 Task: Add a column "Subject".
Action: Mouse moved to (493, 347)
Screenshot: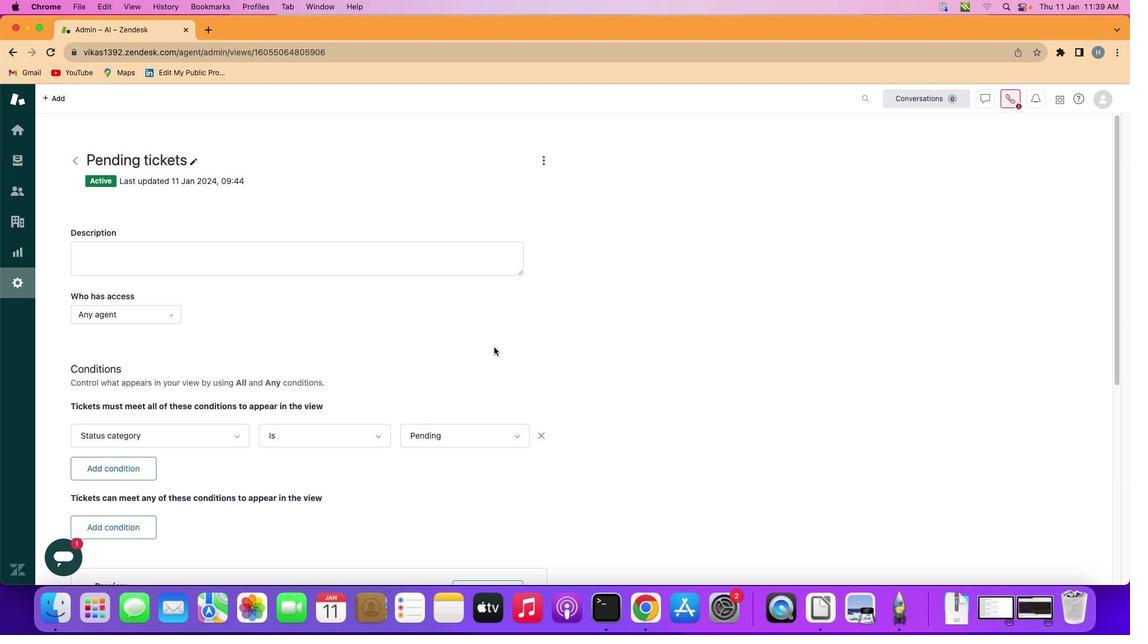 
Action: Mouse scrolled (493, 347) with delta (0, 0)
Screenshot: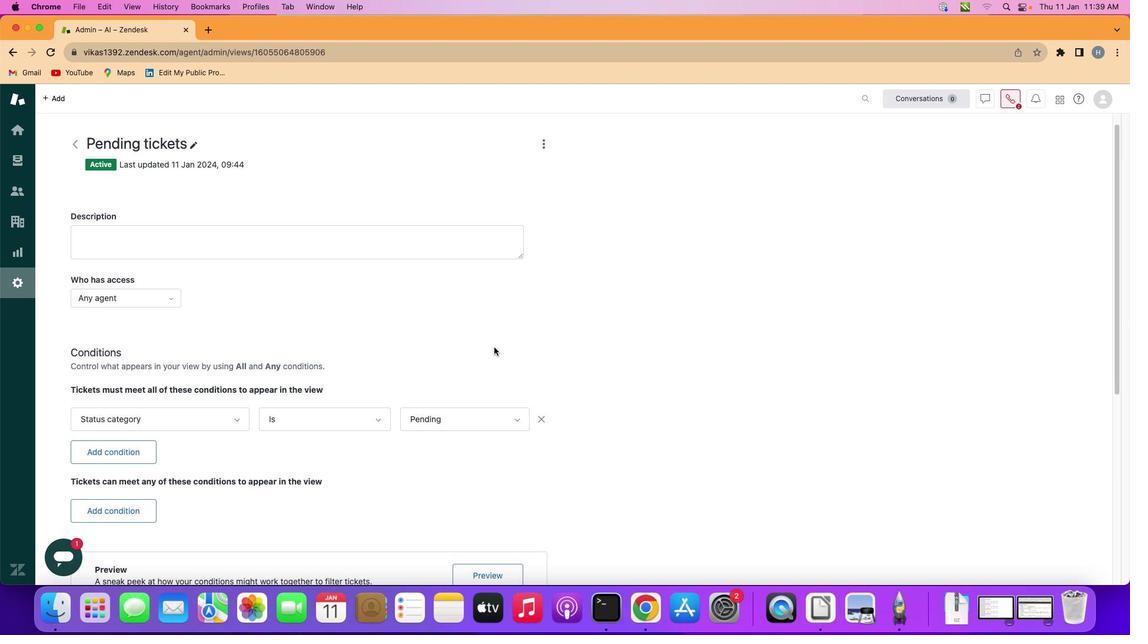 
Action: Mouse scrolled (493, 347) with delta (0, 0)
Screenshot: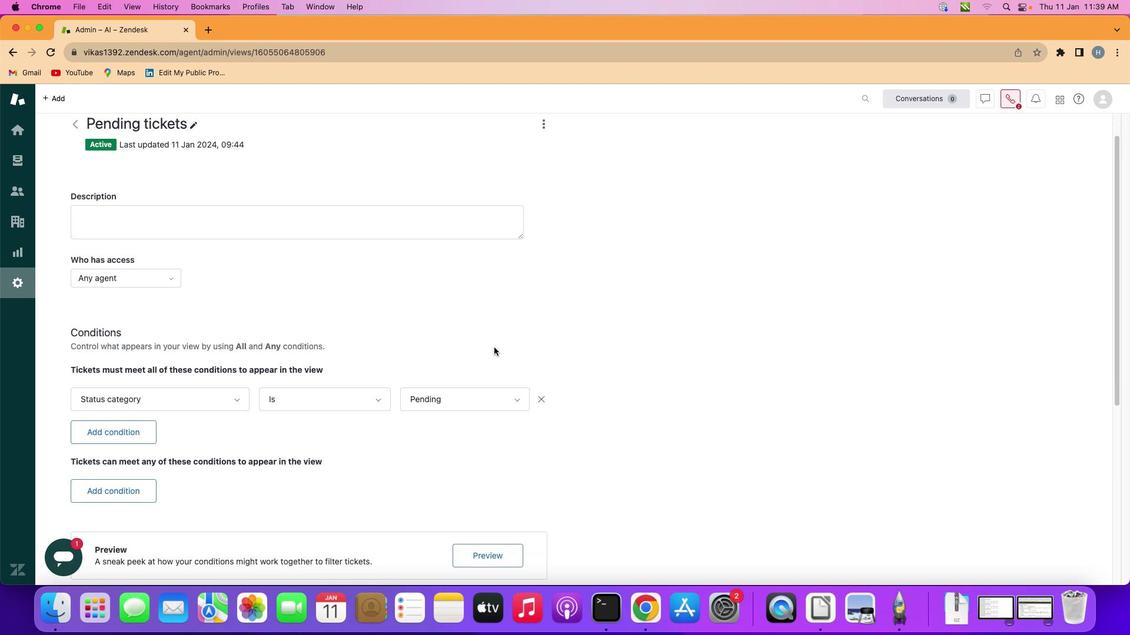 
Action: Mouse scrolled (493, 347) with delta (0, 0)
Screenshot: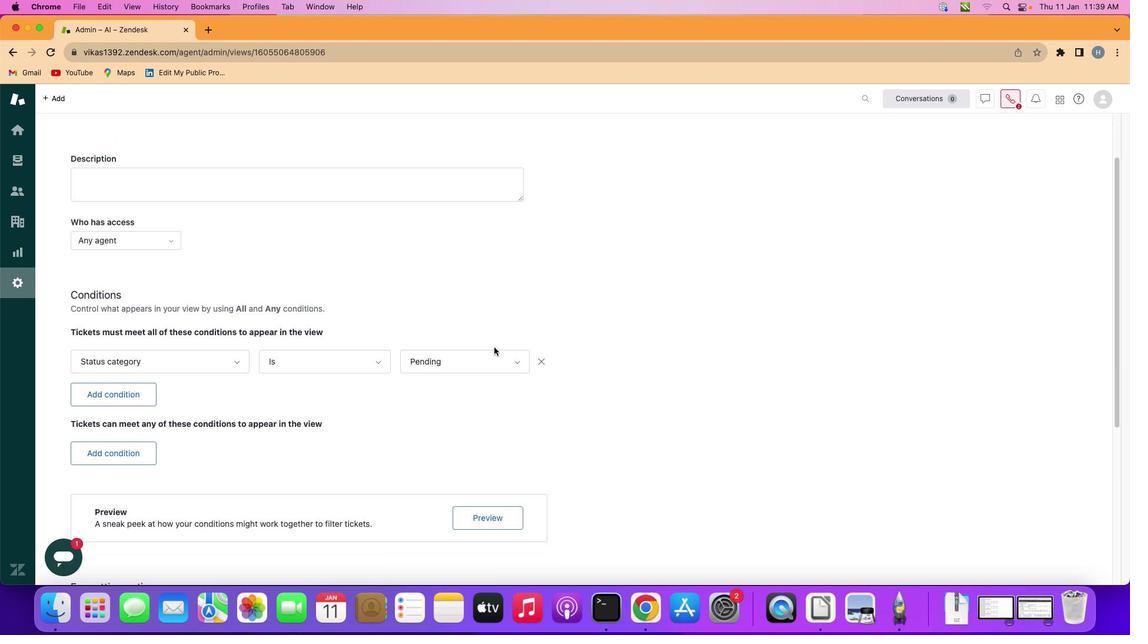 
Action: Mouse scrolled (493, 347) with delta (0, 0)
Screenshot: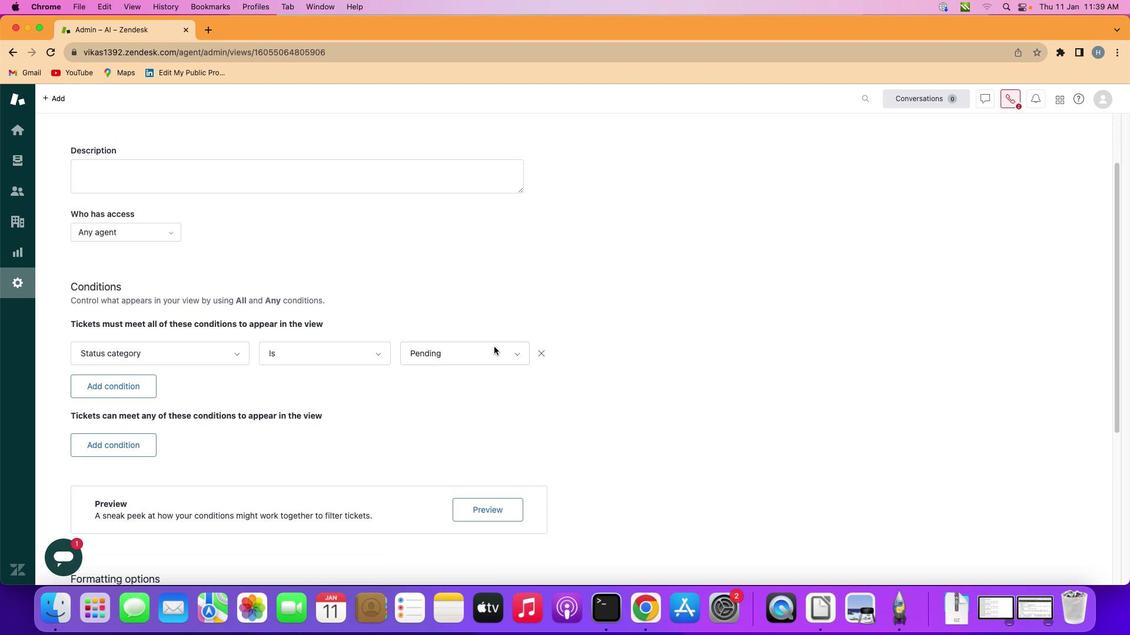 
Action: Mouse moved to (494, 347)
Screenshot: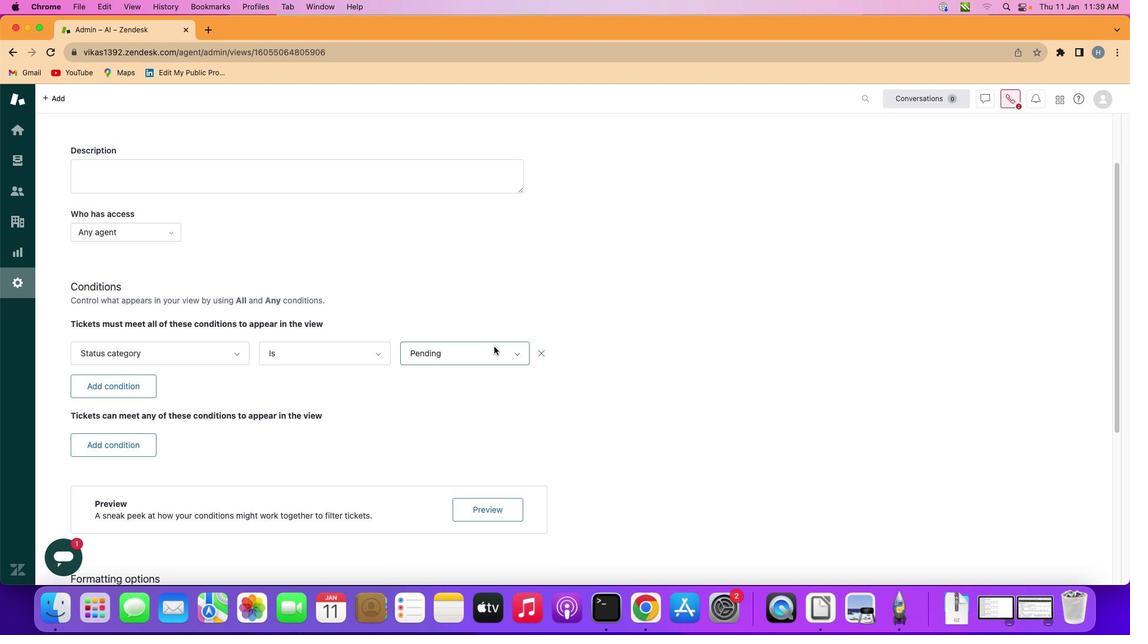 
Action: Mouse scrolled (494, 347) with delta (0, 0)
Screenshot: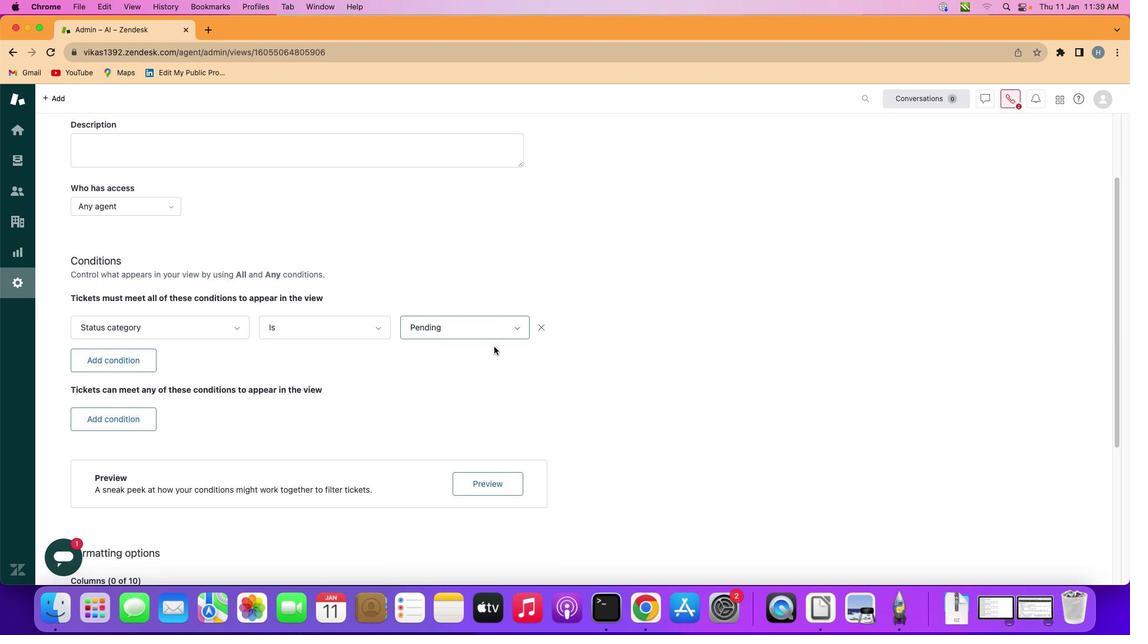 
Action: Mouse scrolled (494, 347) with delta (0, 0)
Screenshot: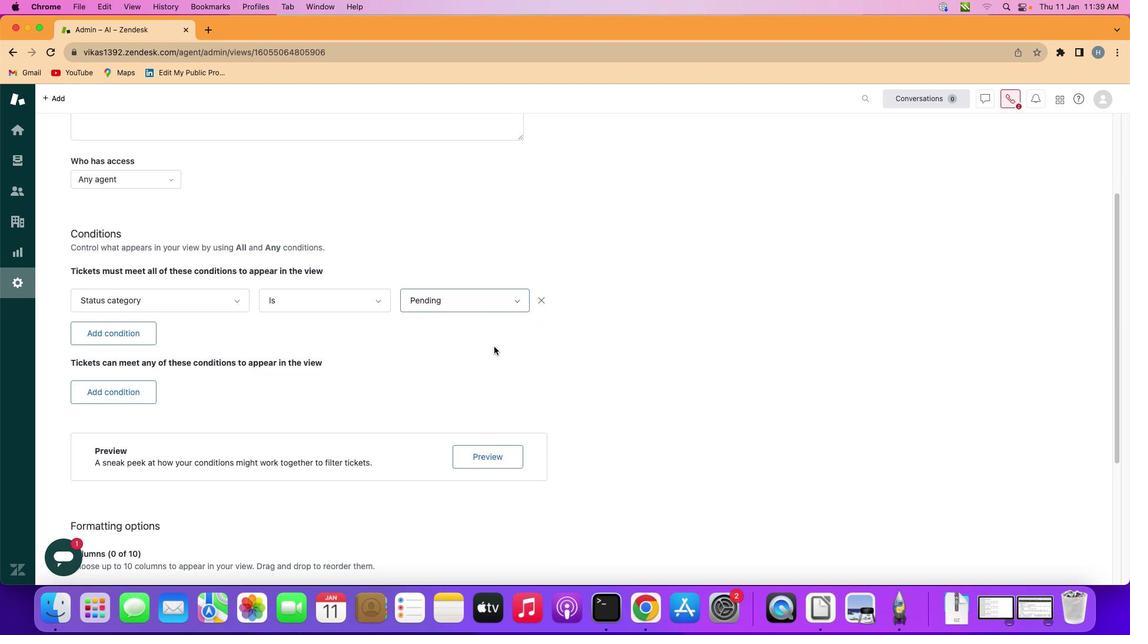 
Action: Mouse scrolled (494, 347) with delta (0, 0)
Screenshot: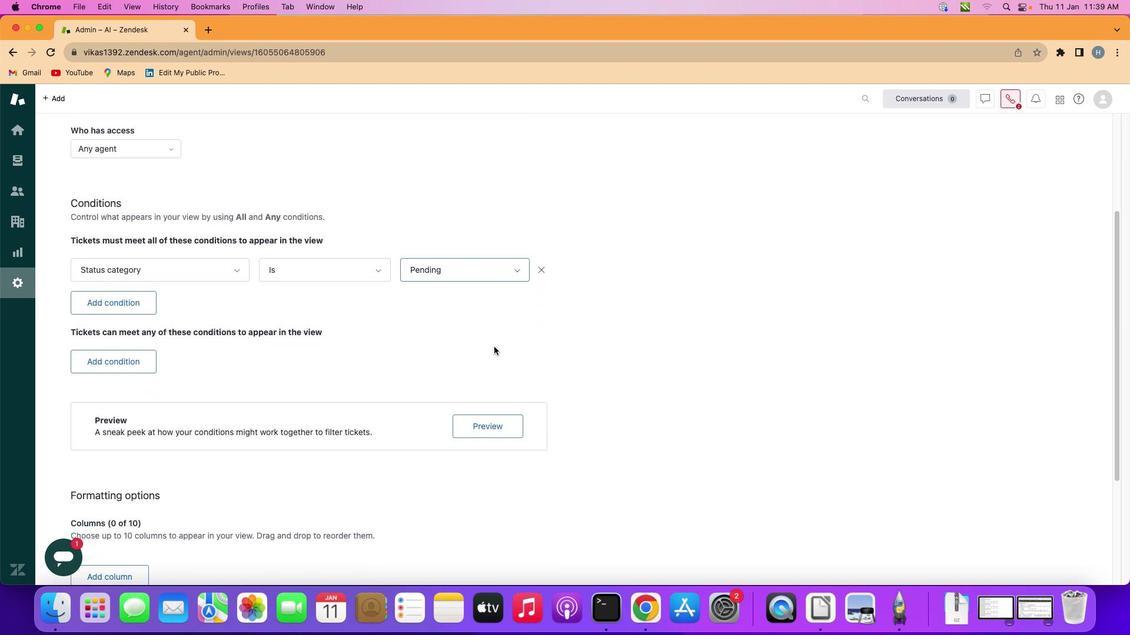 
Action: Mouse scrolled (494, 347) with delta (0, 0)
Screenshot: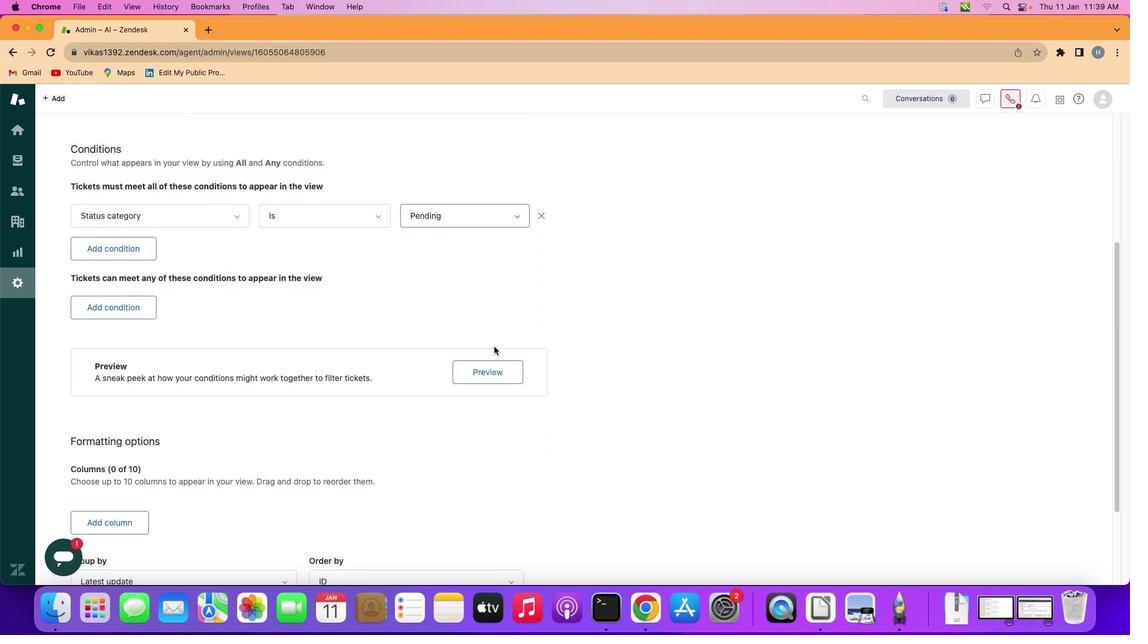 
Action: Mouse scrolled (494, 347) with delta (0, -1)
Screenshot: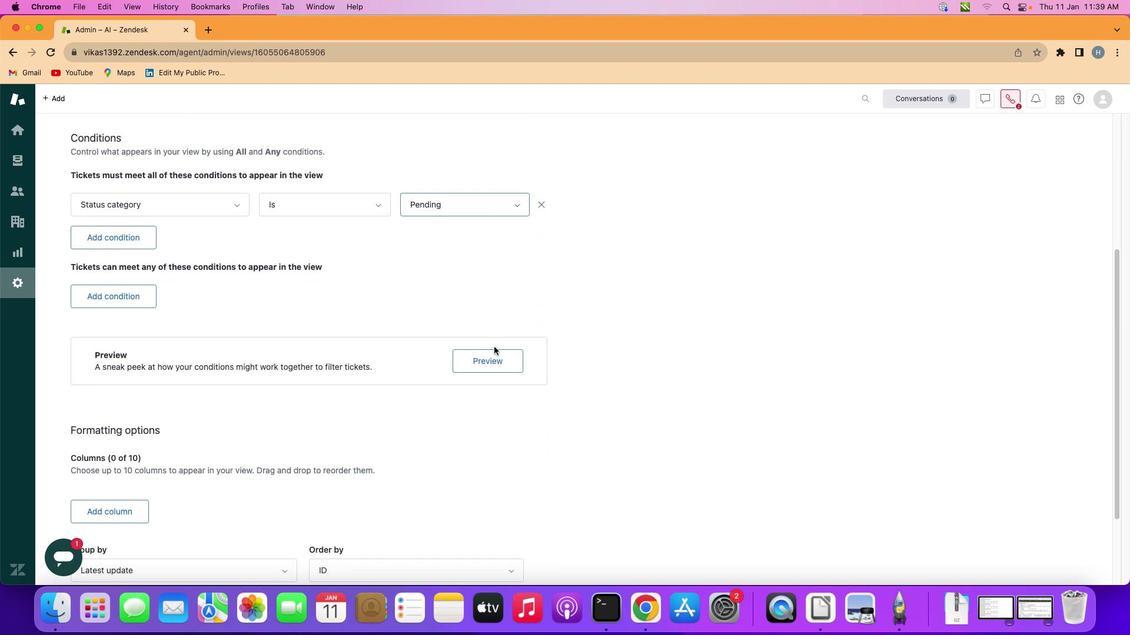 
Action: Mouse scrolled (494, 347) with delta (0, 0)
Screenshot: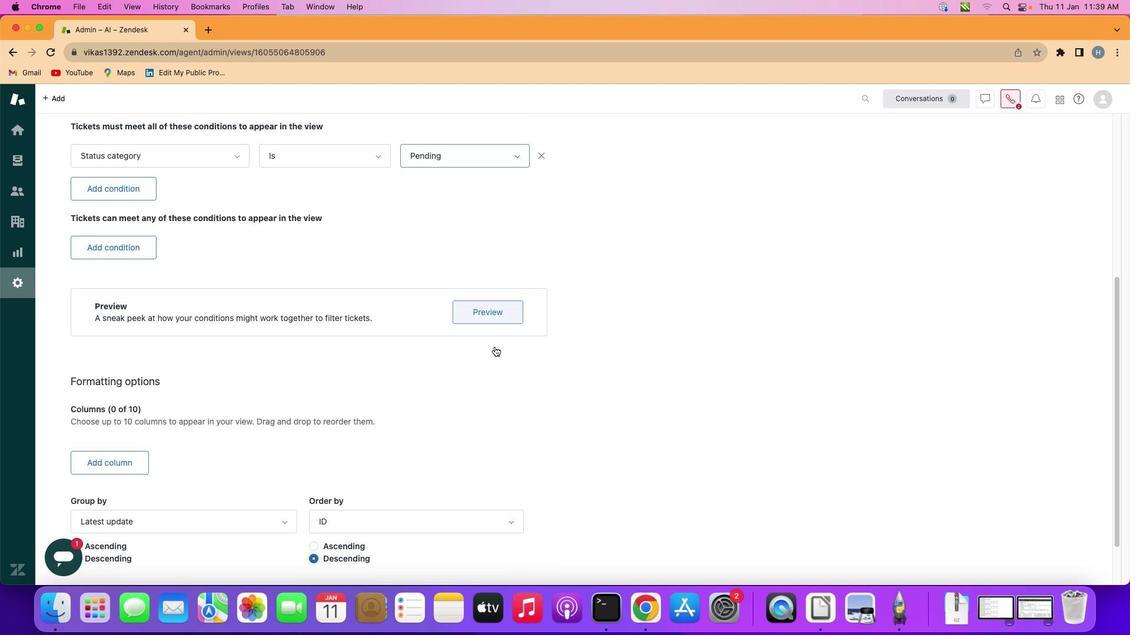 
Action: Mouse scrolled (494, 347) with delta (0, 0)
Screenshot: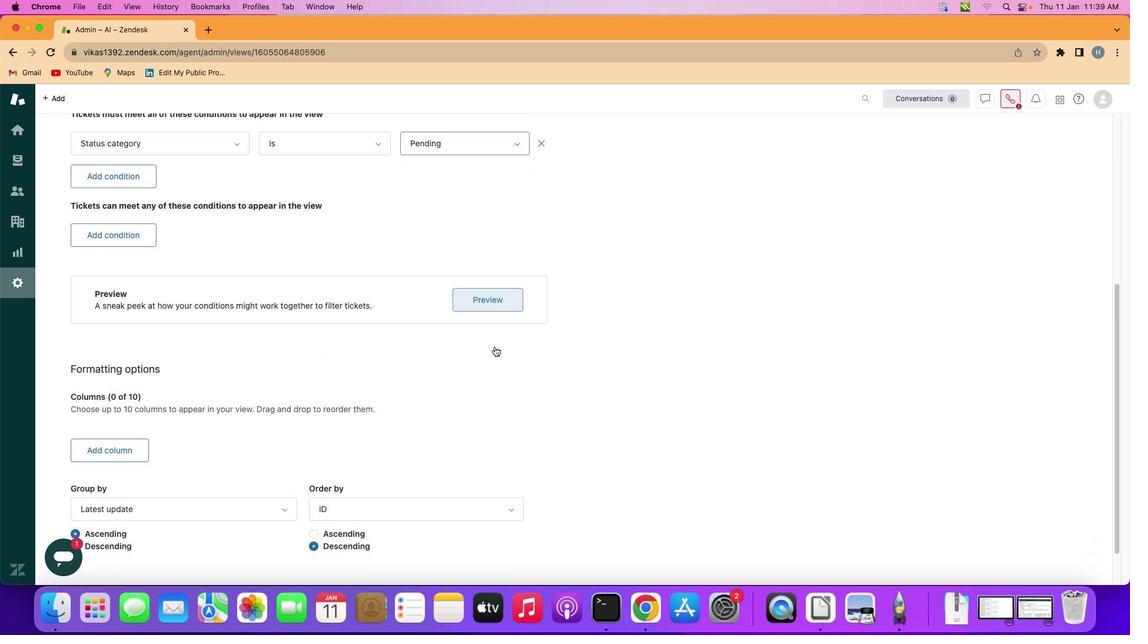 
Action: Mouse scrolled (494, 347) with delta (0, -1)
Screenshot: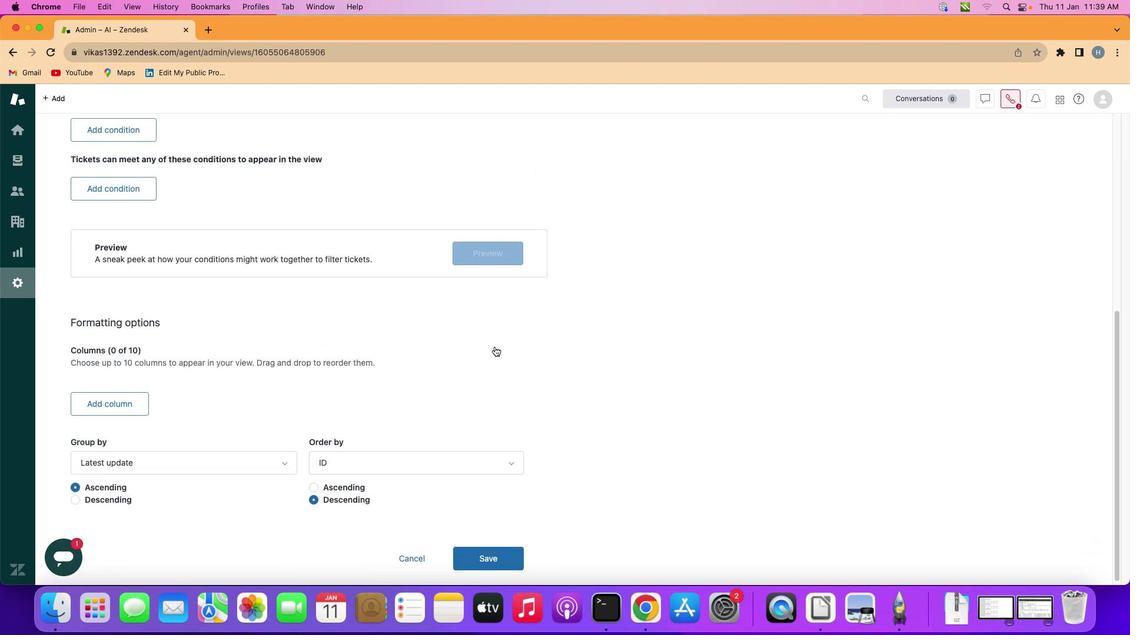 
Action: Mouse moved to (494, 346)
Screenshot: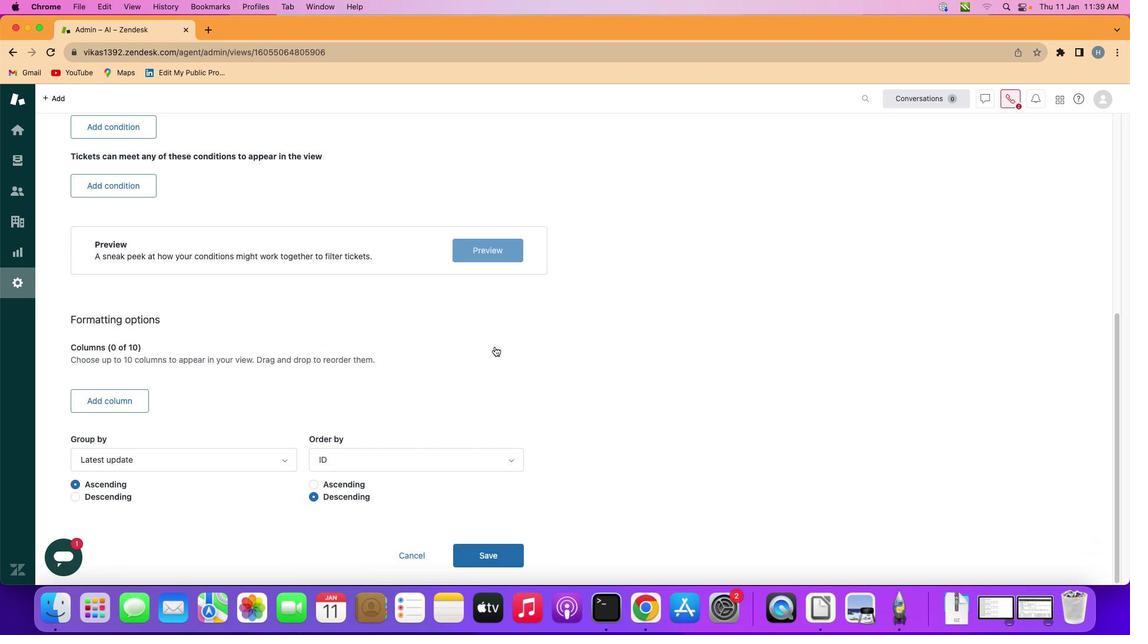 
Action: Mouse scrolled (494, 346) with delta (0, -1)
Screenshot: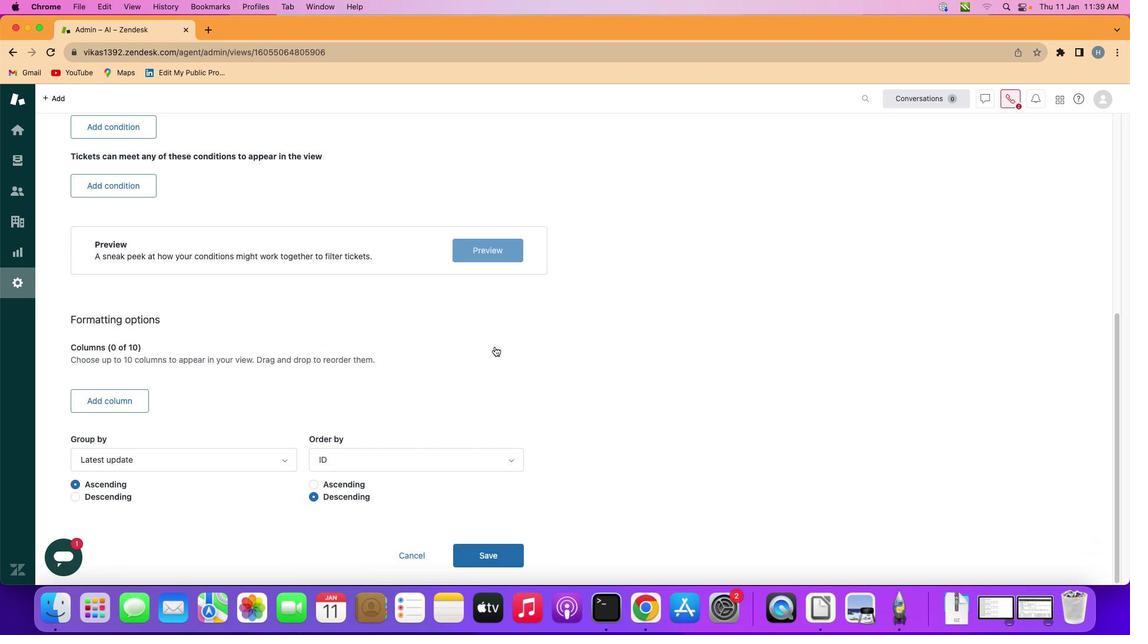 
Action: Mouse scrolled (494, 346) with delta (0, -1)
Screenshot: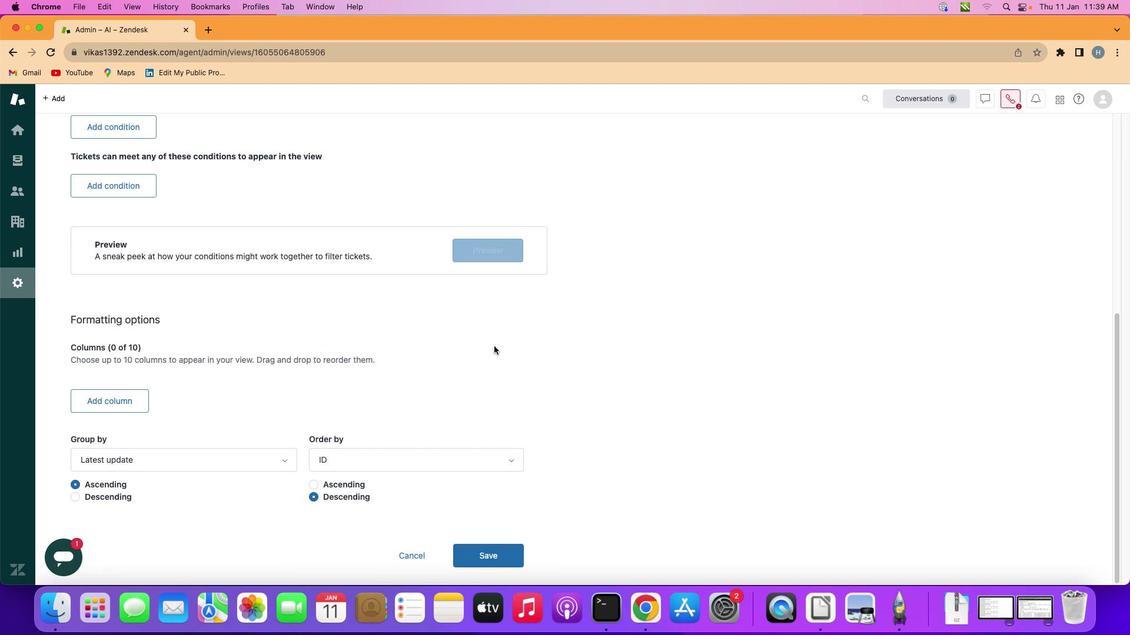 
Action: Mouse moved to (126, 404)
Screenshot: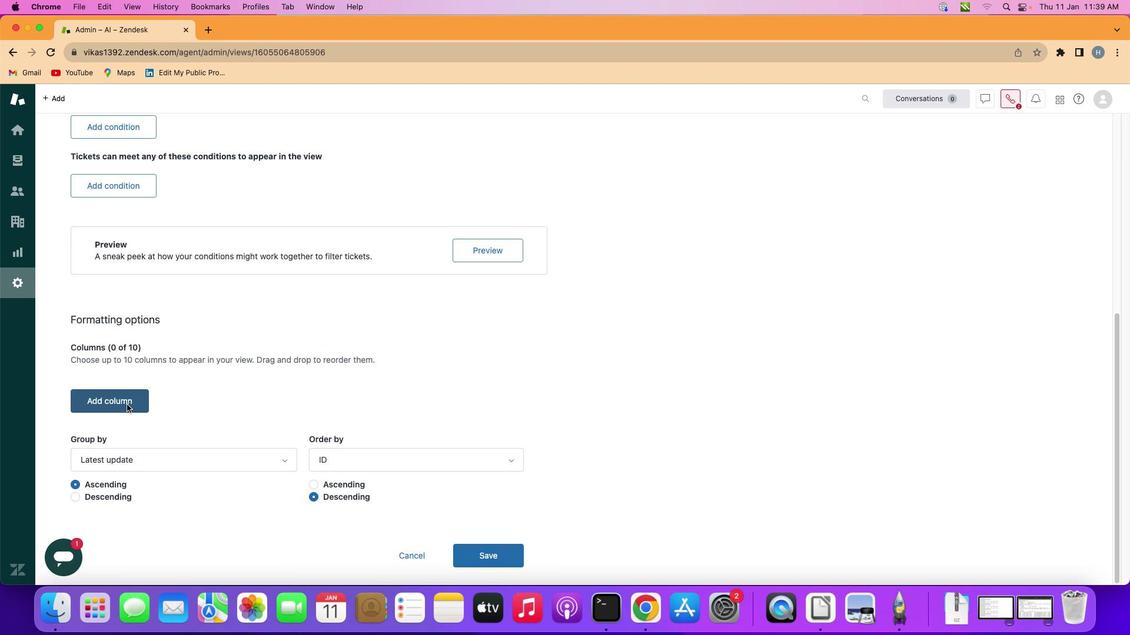 
Action: Mouse pressed left at (126, 404)
Screenshot: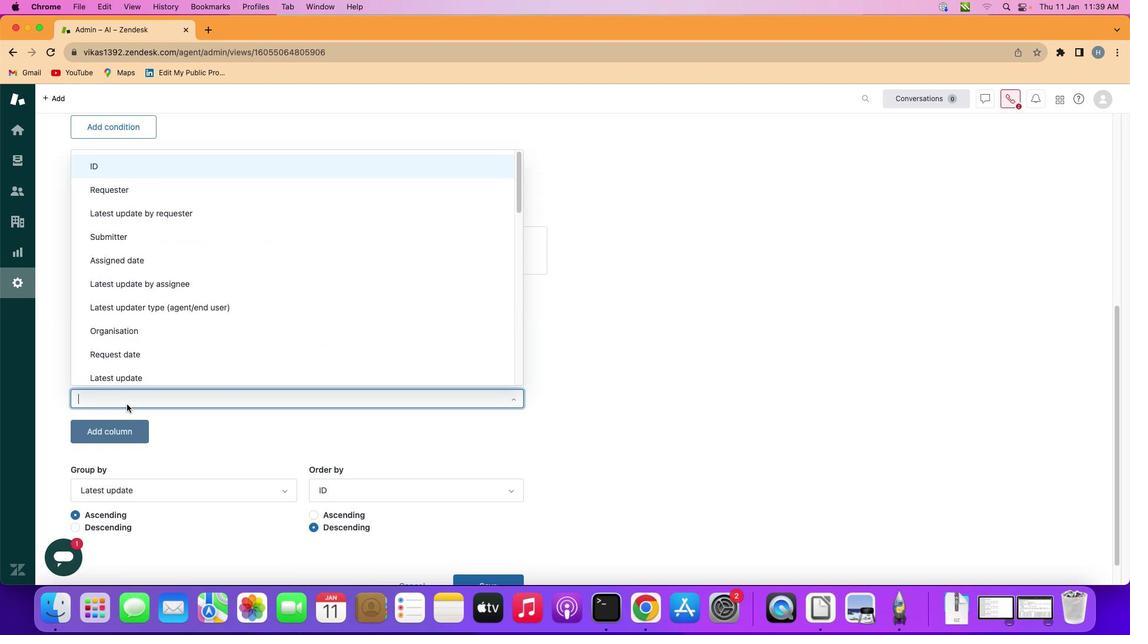 
Action: Mouse moved to (291, 308)
Screenshot: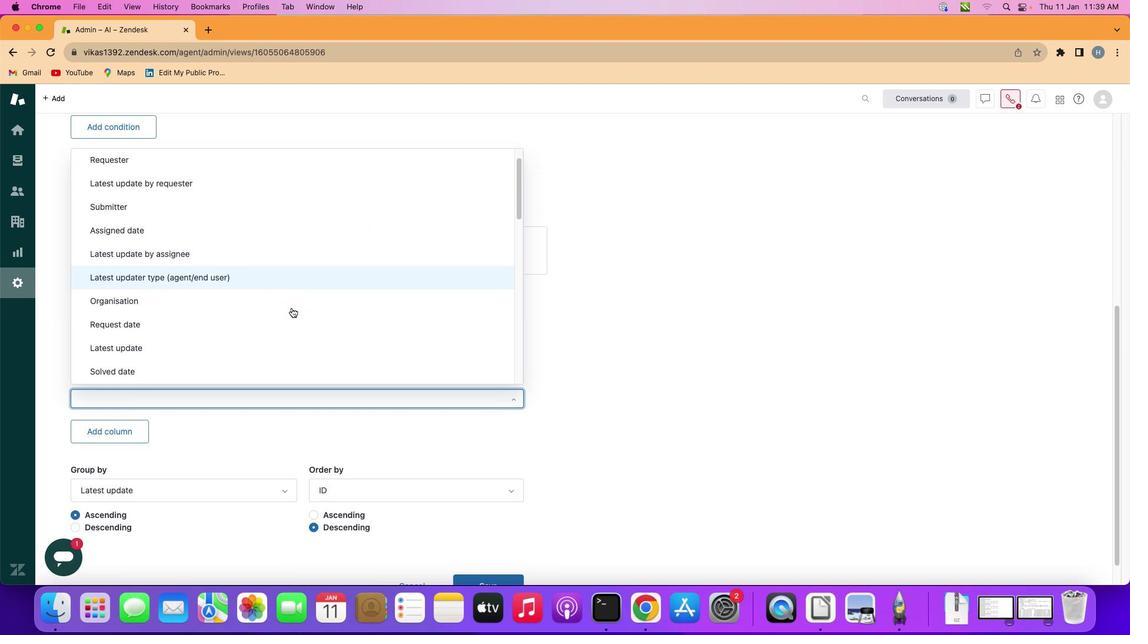 
Action: Mouse scrolled (291, 308) with delta (0, 0)
Screenshot: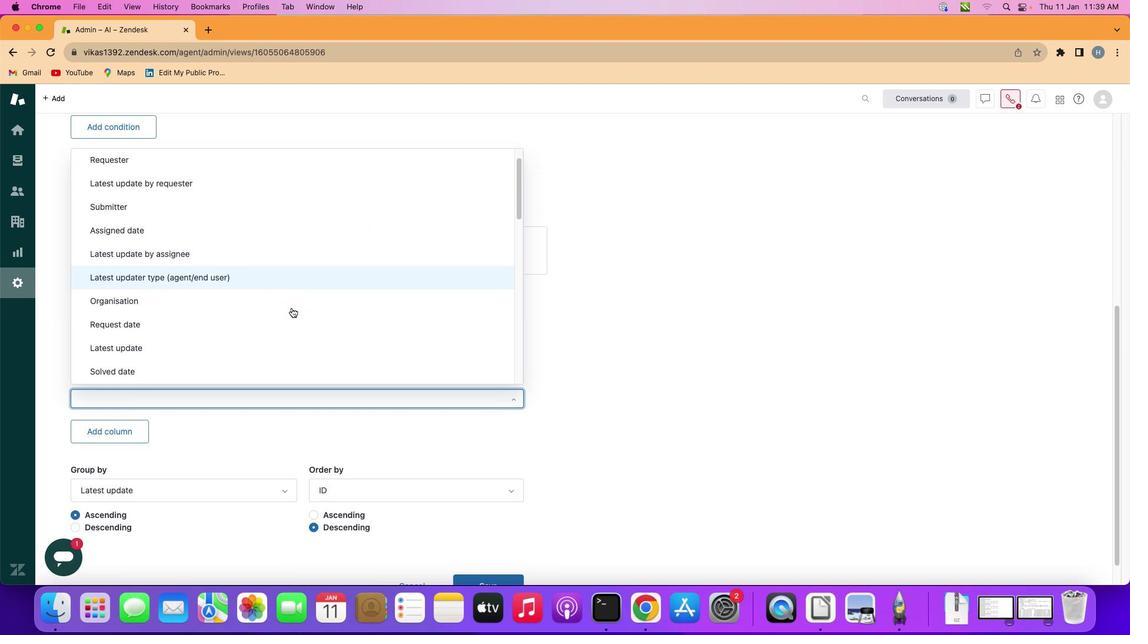 
Action: Mouse moved to (291, 308)
Screenshot: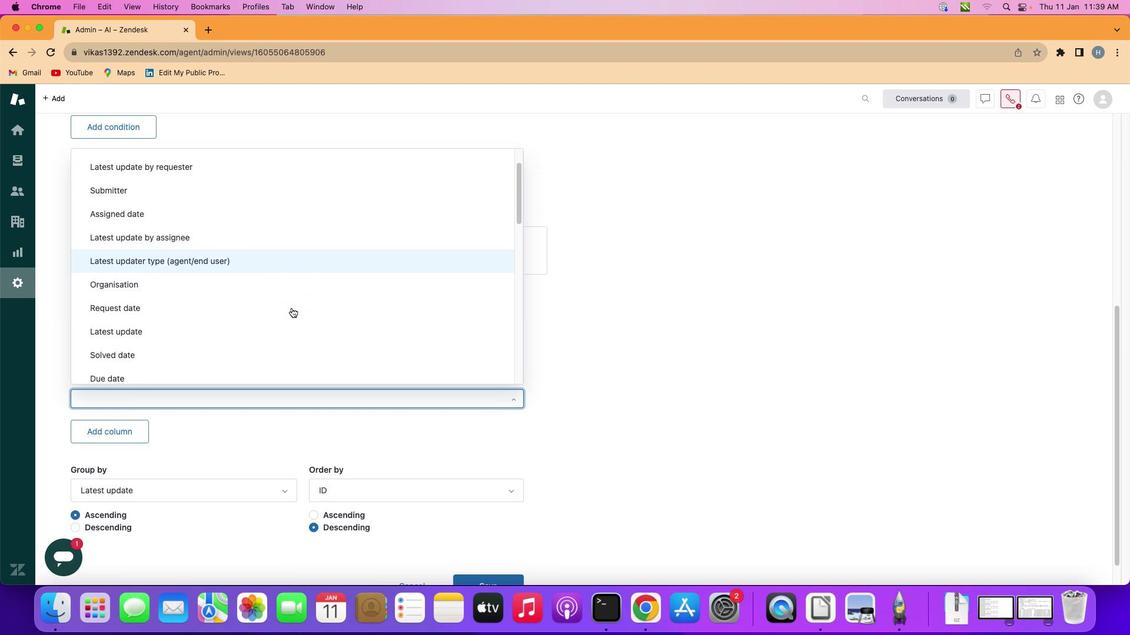 
Action: Mouse scrolled (291, 308) with delta (0, 0)
Screenshot: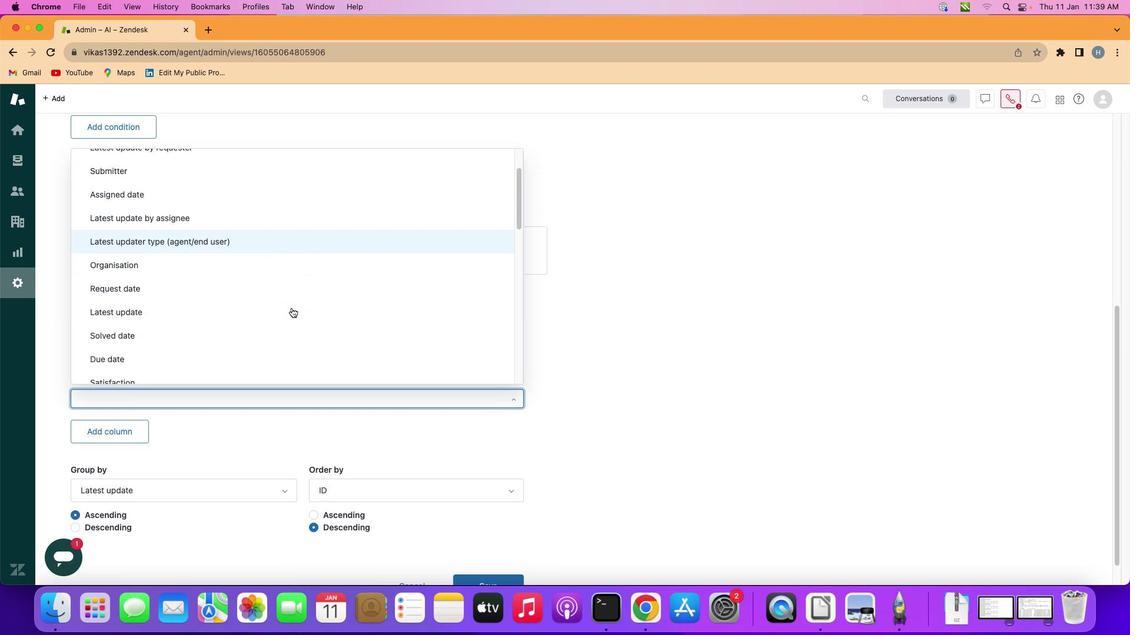 
Action: Mouse scrolled (291, 308) with delta (0, 0)
Screenshot: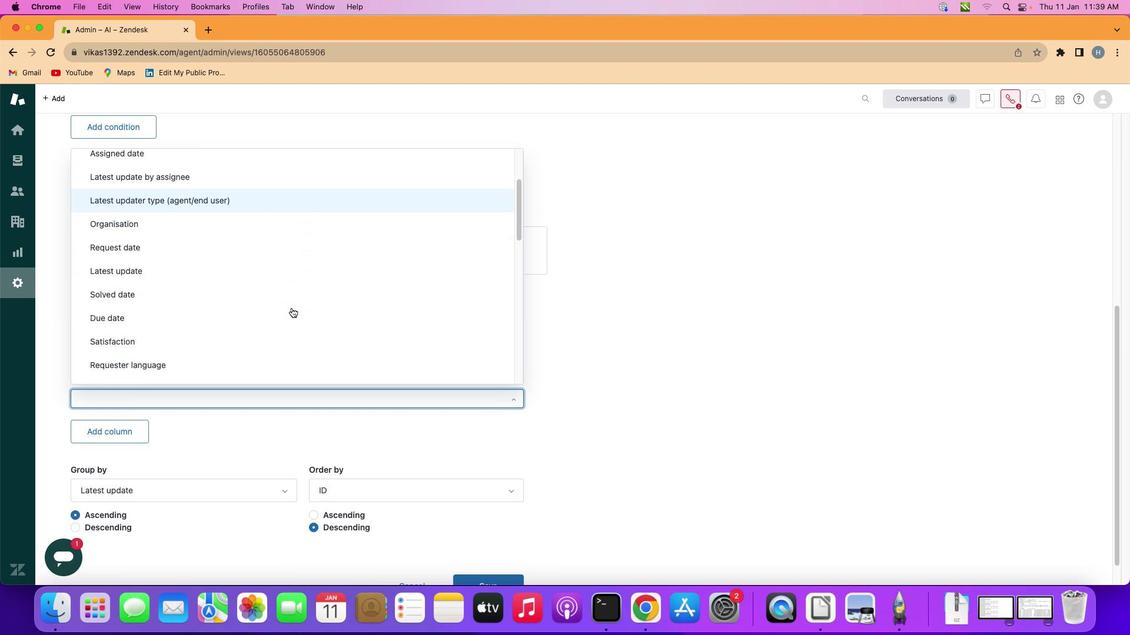 
Action: Mouse scrolled (291, 308) with delta (0, -1)
Screenshot: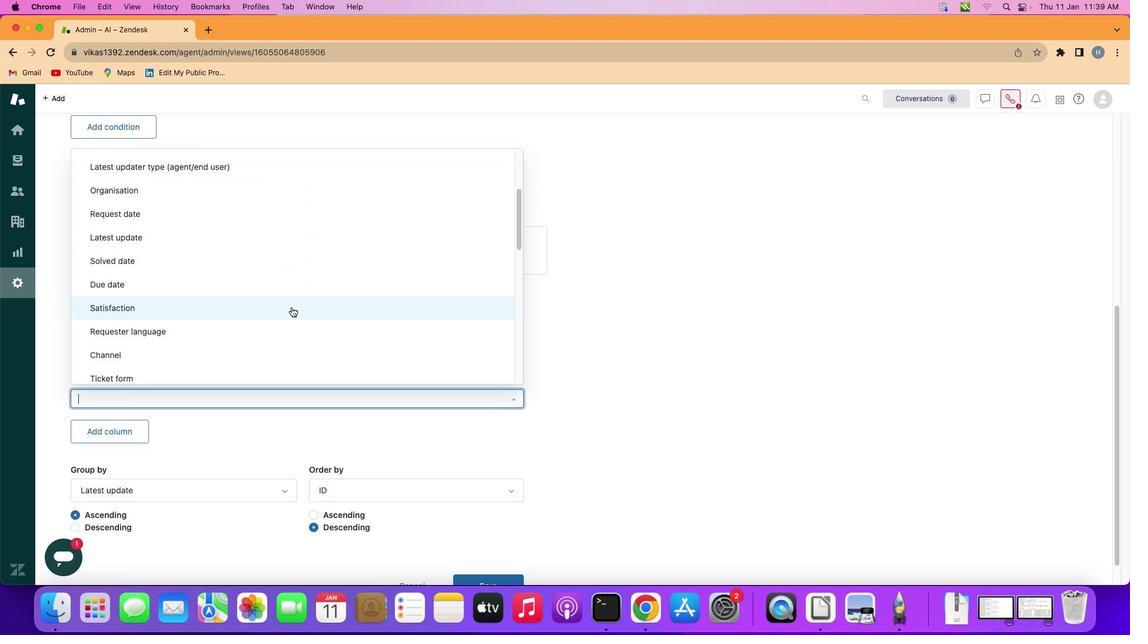 
Action: Mouse scrolled (291, 308) with delta (0, -1)
Screenshot: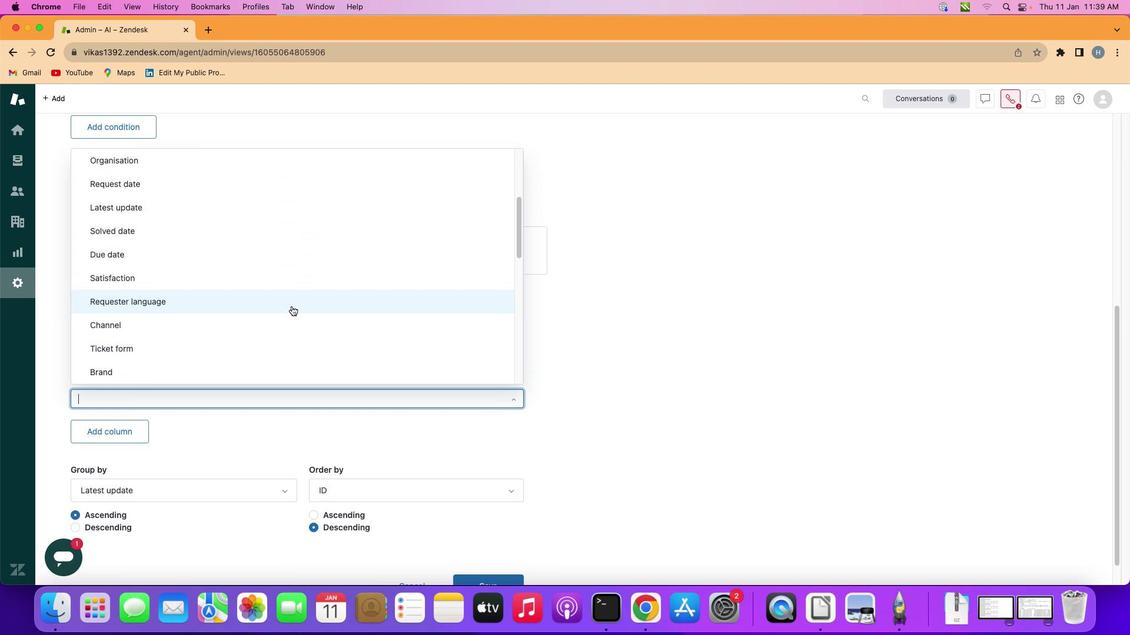
Action: Mouse moved to (292, 304)
Screenshot: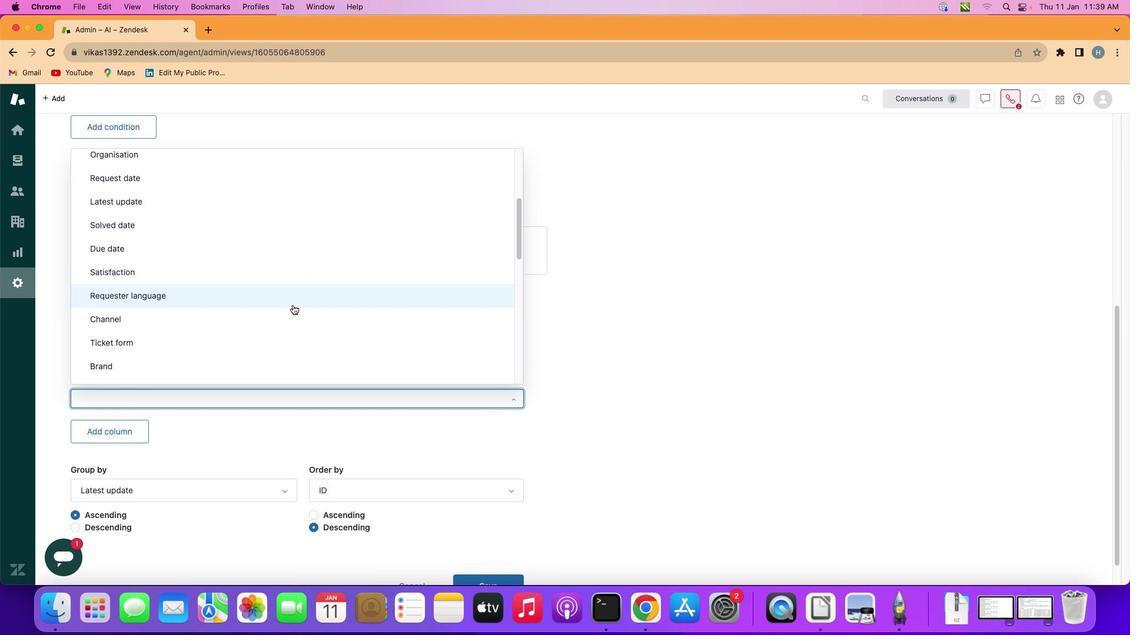 
Action: Mouse scrolled (292, 304) with delta (0, 0)
Screenshot: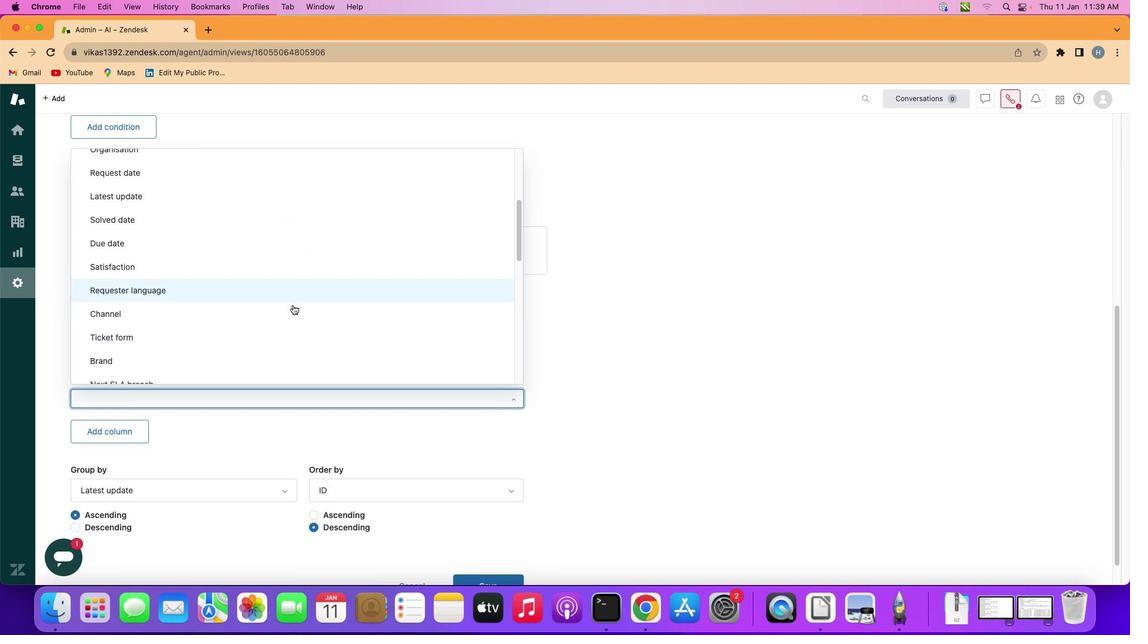 
Action: Mouse scrolled (292, 304) with delta (0, 0)
Screenshot: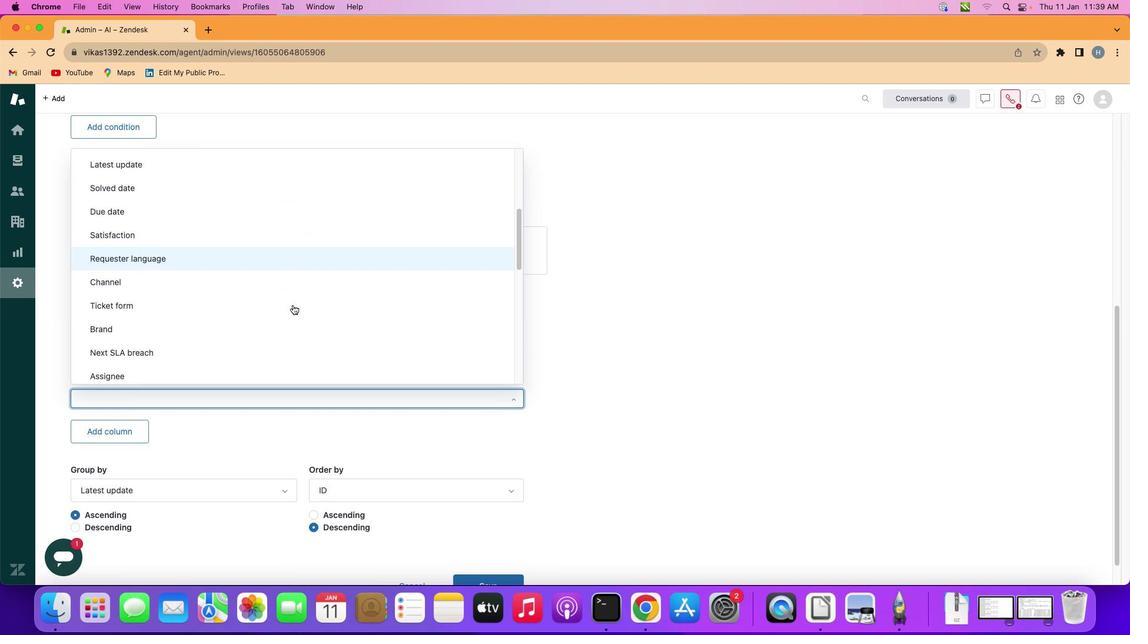 
Action: Mouse scrolled (292, 304) with delta (0, 0)
Screenshot: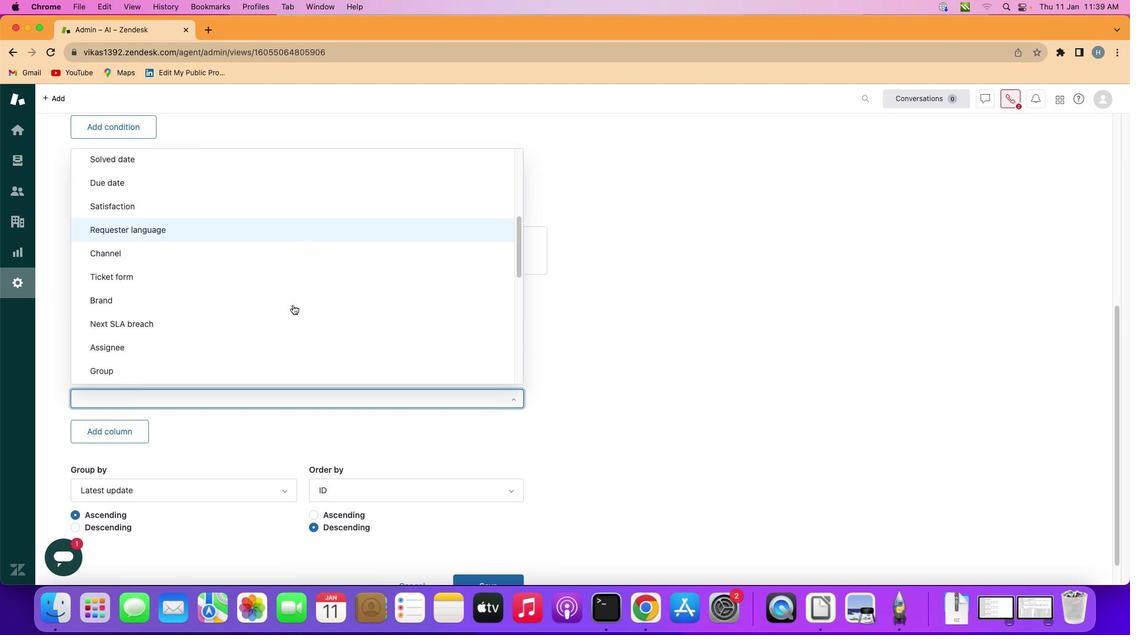 
Action: Mouse scrolled (292, 304) with delta (0, 0)
Screenshot: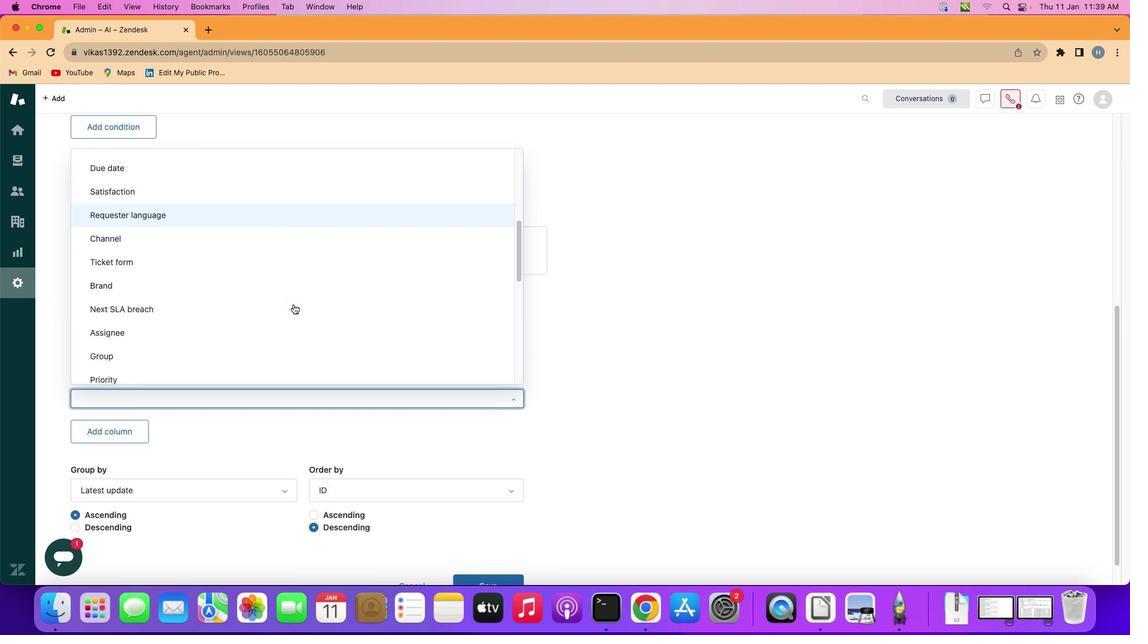 
Action: Mouse scrolled (292, 304) with delta (0, 0)
Screenshot: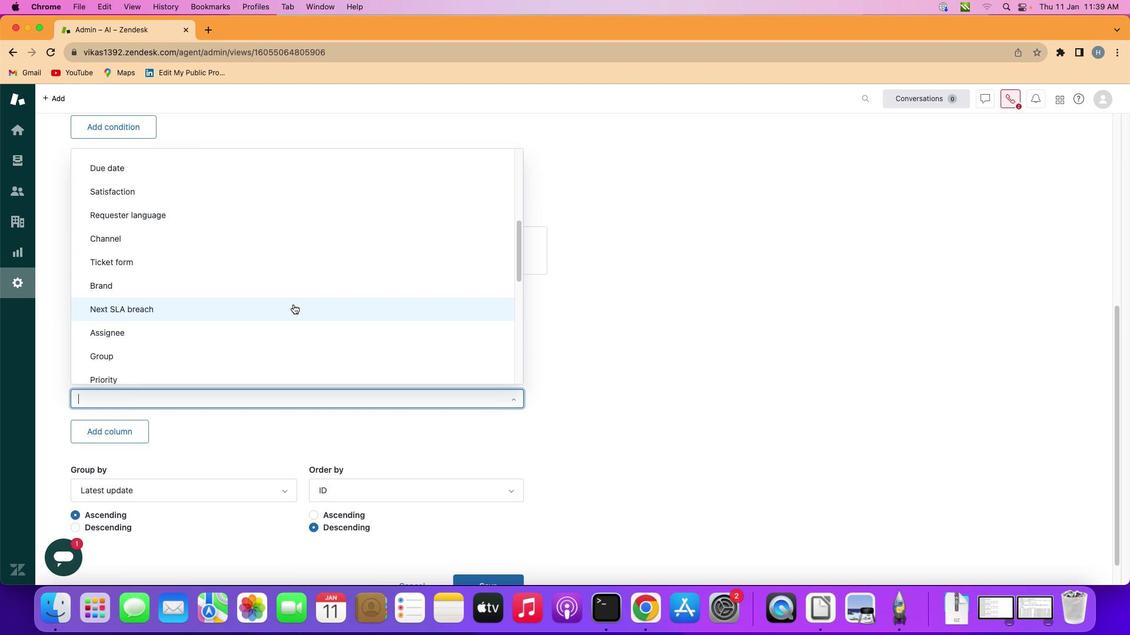 
Action: Mouse moved to (293, 304)
Screenshot: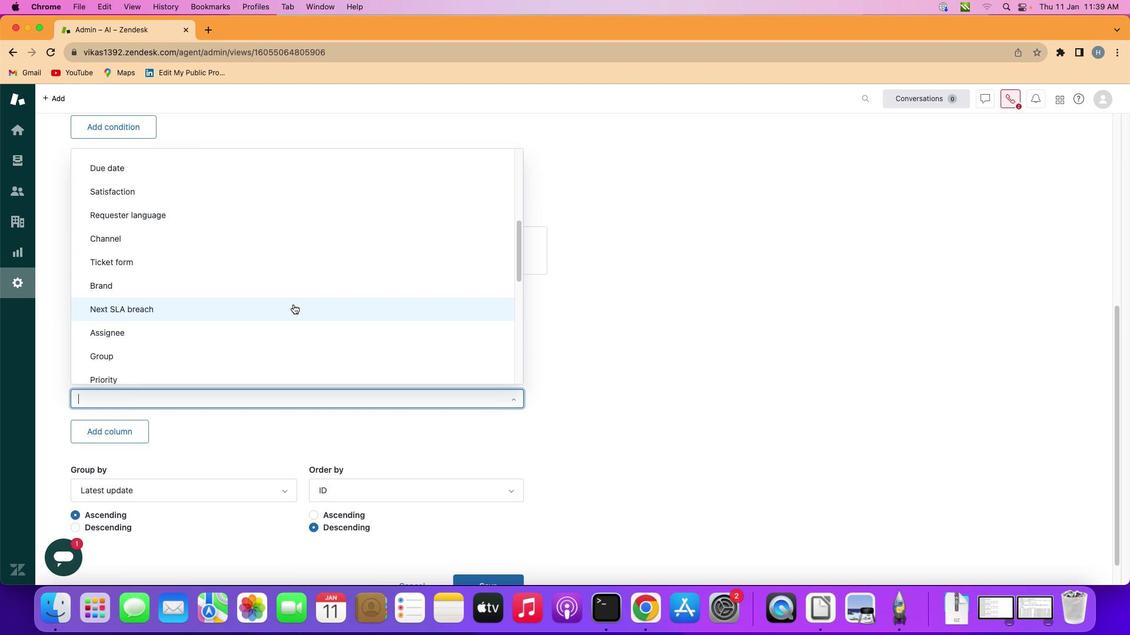 
Action: Mouse scrolled (293, 304) with delta (0, 0)
Screenshot: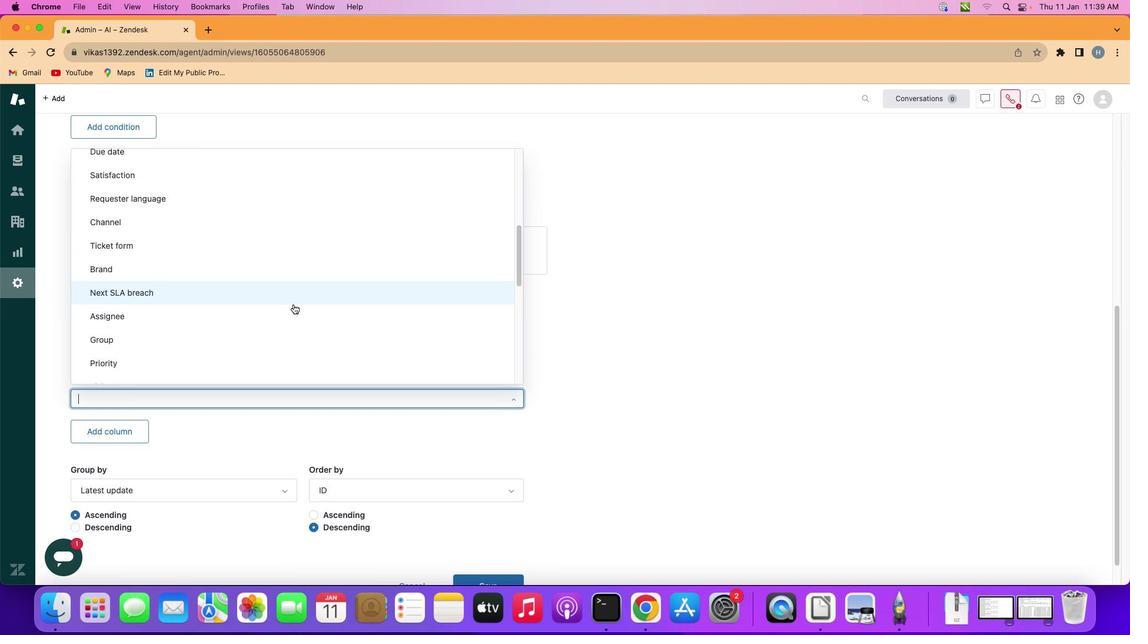 
Action: Mouse scrolled (293, 304) with delta (0, 0)
Screenshot: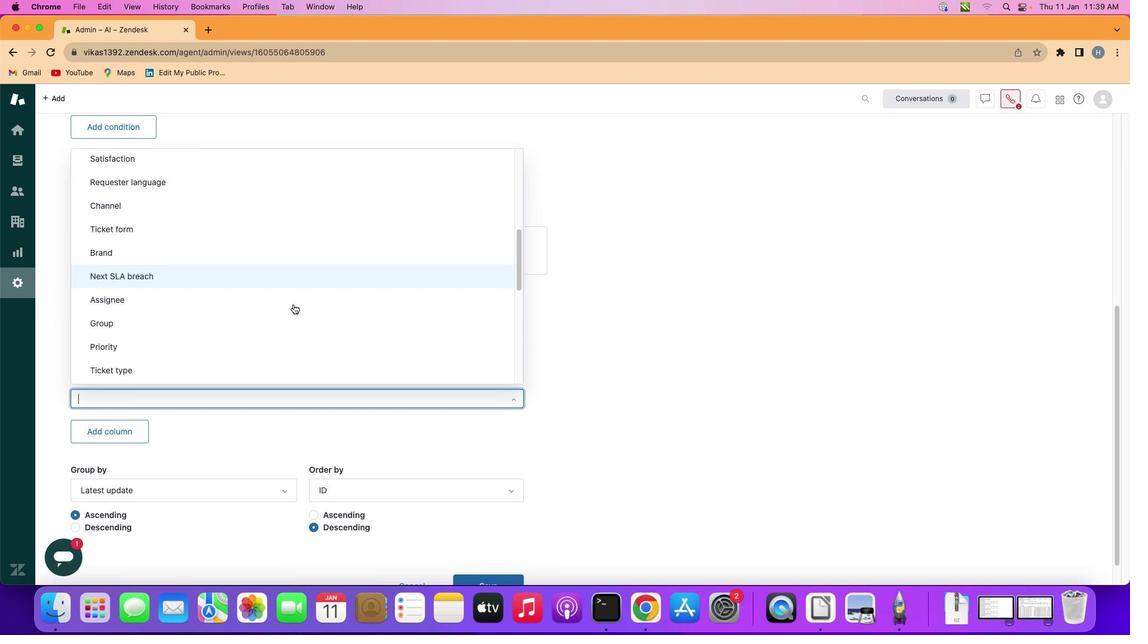 
Action: Mouse scrolled (293, 304) with delta (0, 0)
Screenshot: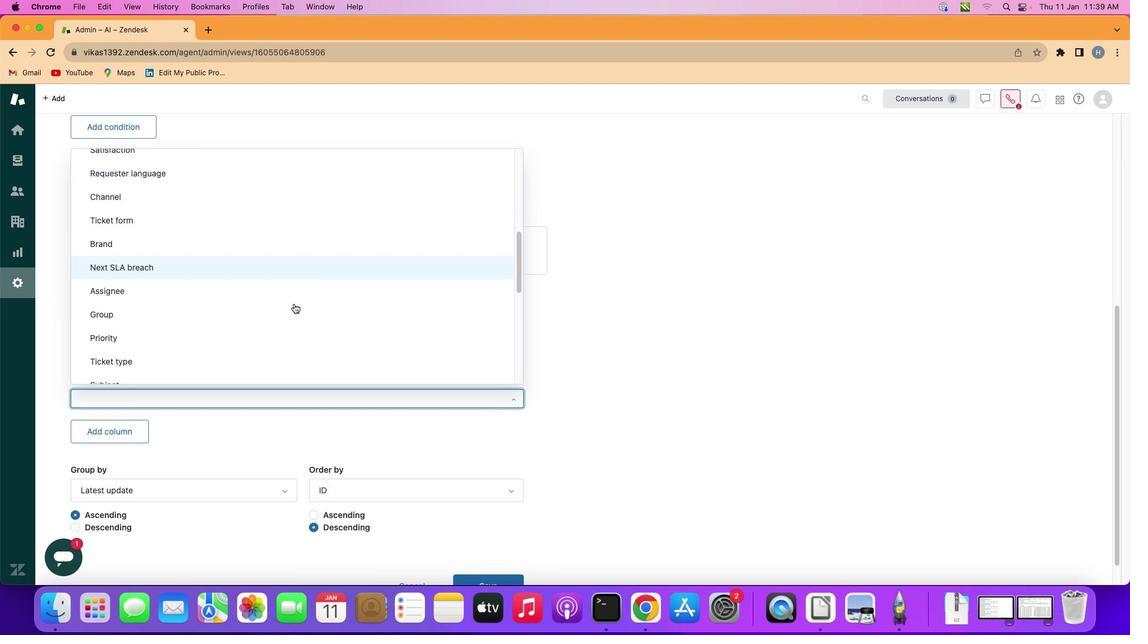 
Action: Mouse scrolled (293, 304) with delta (0, 0)
Screenshot: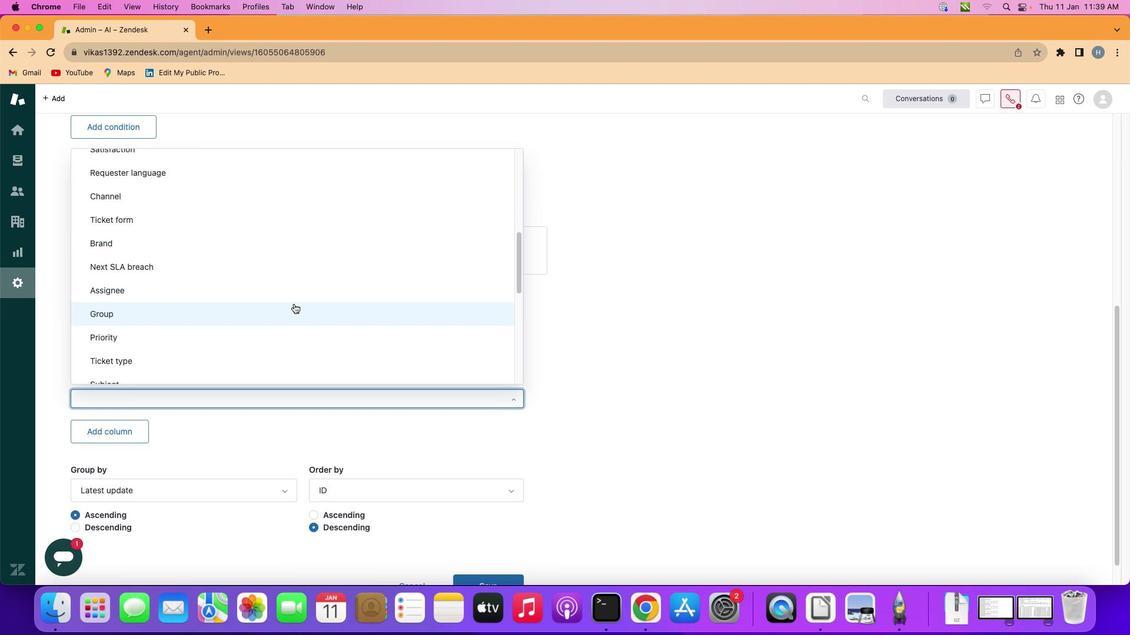 
Action: Mouse moved to (293, 304)
Screenshot: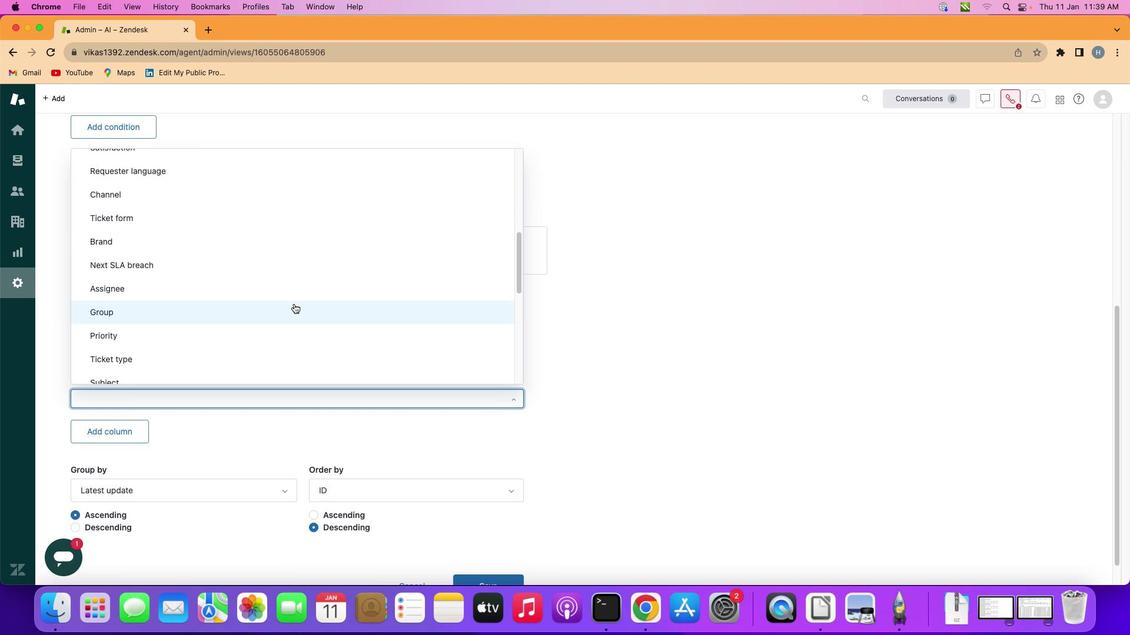 
Action: Mouse scrolled (293, 304) with delta (0, 0)
Screenshot: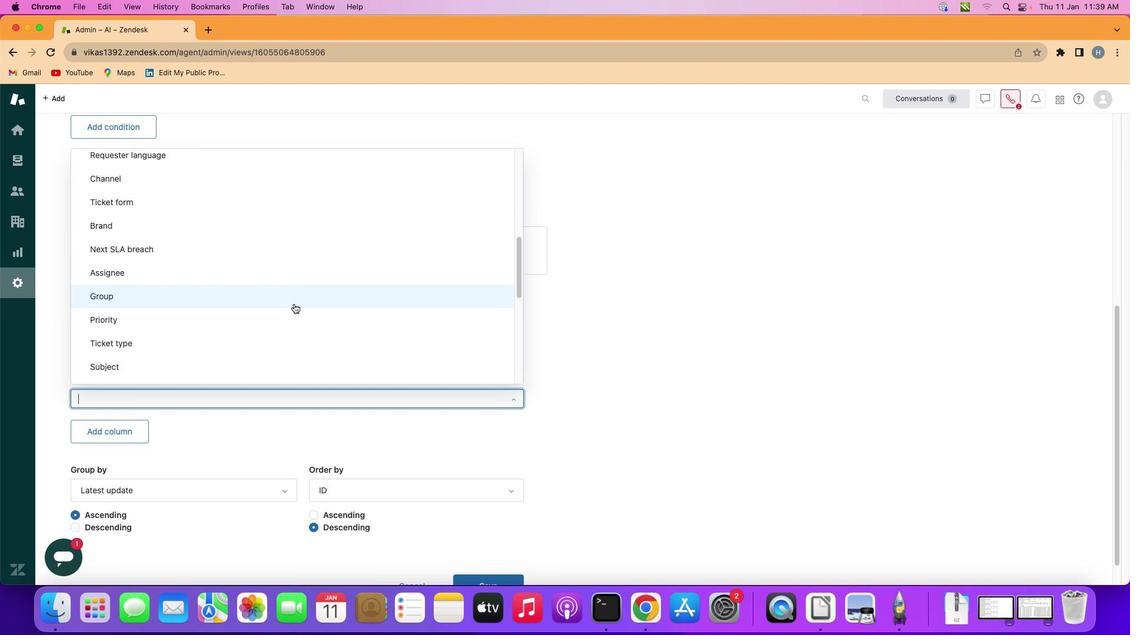 
Action: Mouse scrolled (293, 304) with delta (0, 0)
Screenshot: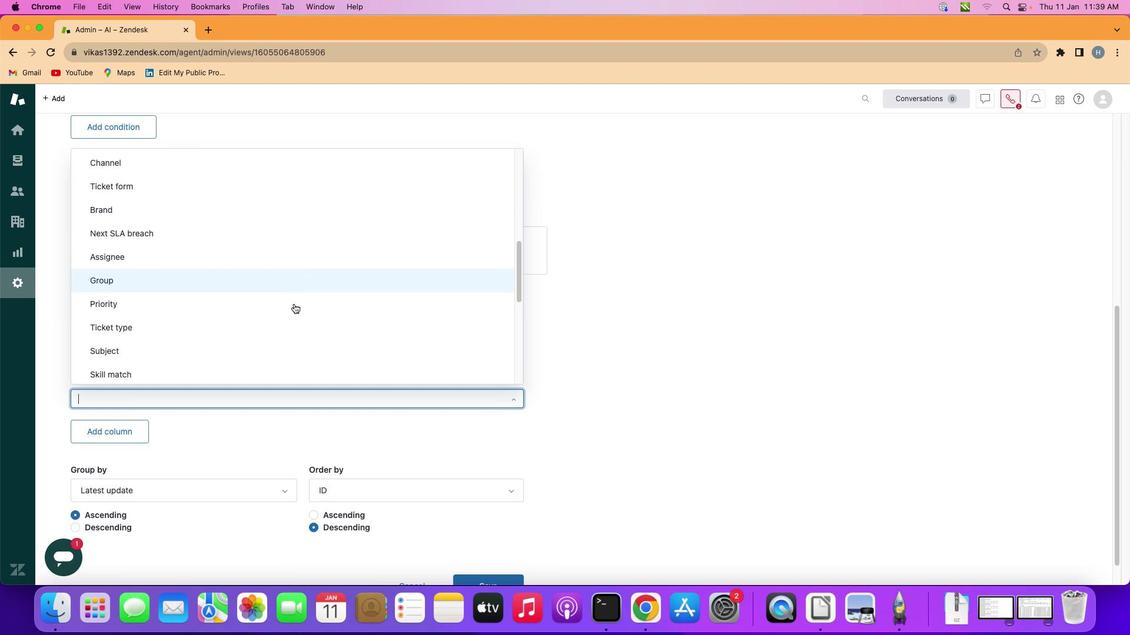 
Action: Mouse scrolled (293, 304) with delta (0, 0)
Screenshot: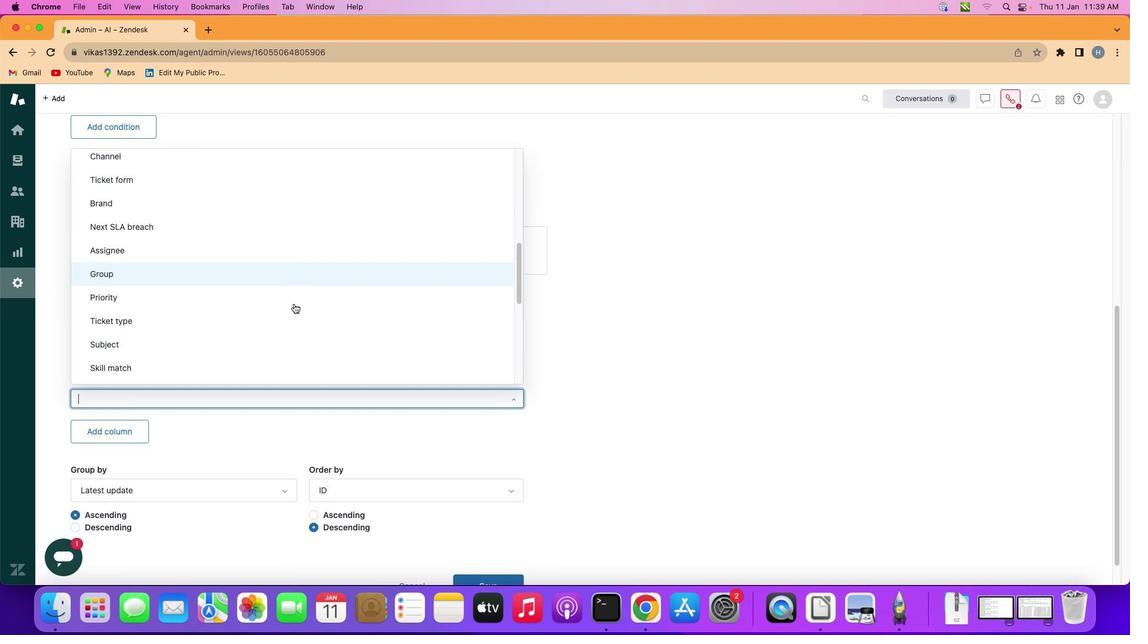 
Action: Mouse moved to (240, 345)
Screenshot: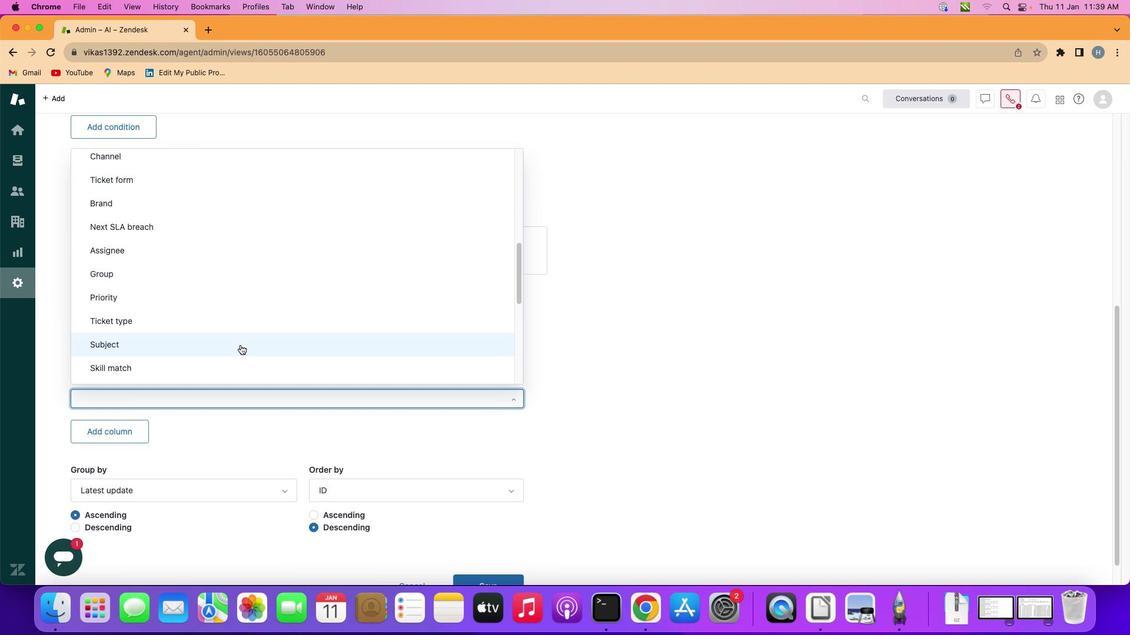
Action: Mouse pressed left at (240, 345)
Screenshot: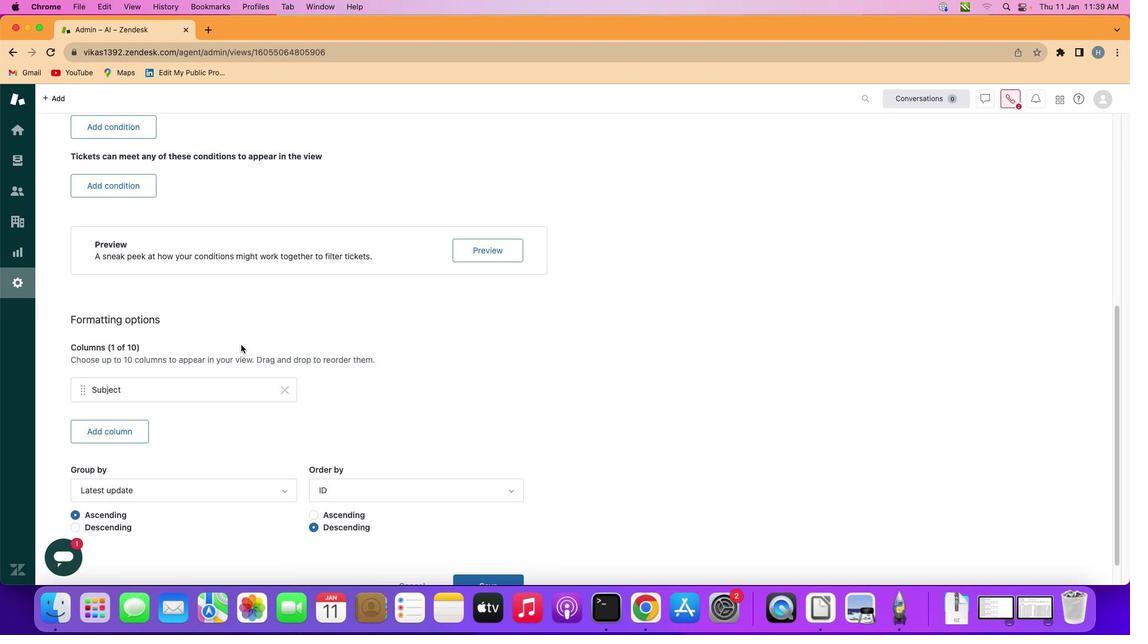 
Action: Mouse moved to (241, 344)
Screenshot: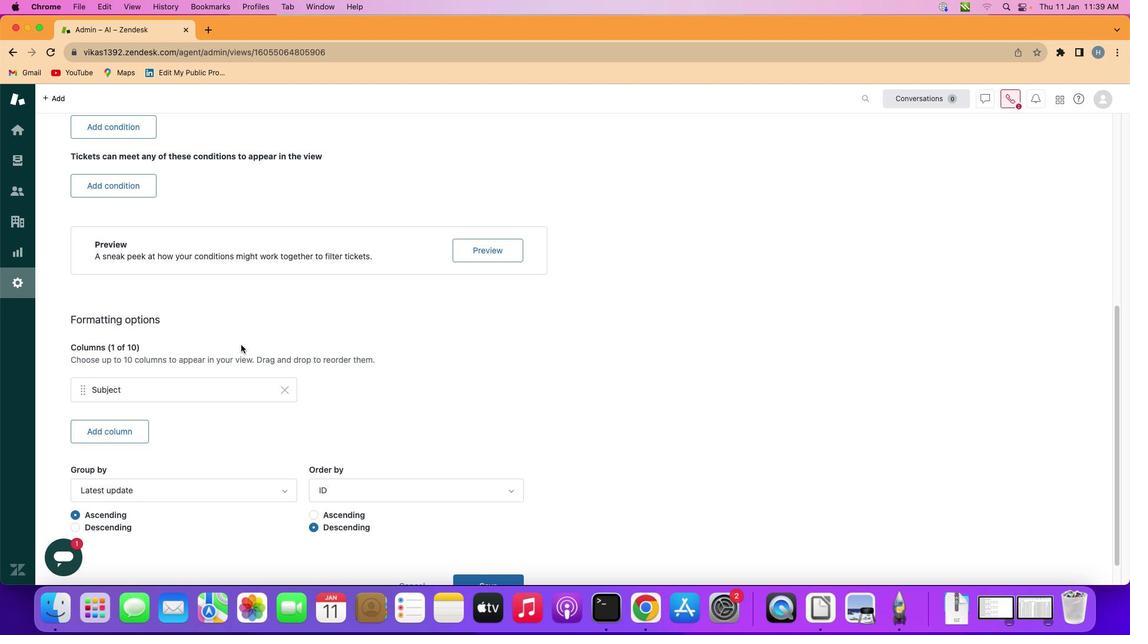 
